 Task: Calculate the distance to the nearest equestrian center for horseback riding.
Action: Mouse moved to (210, 61)
Screenshot: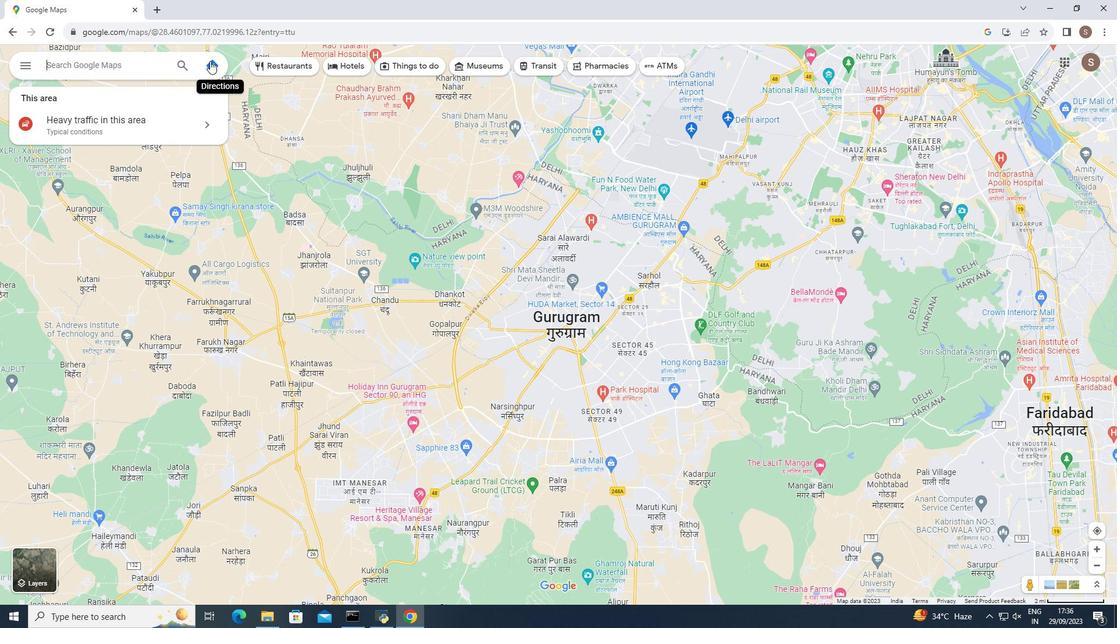 
Action: Mouse pressed left at (210, 61)
Screenshot: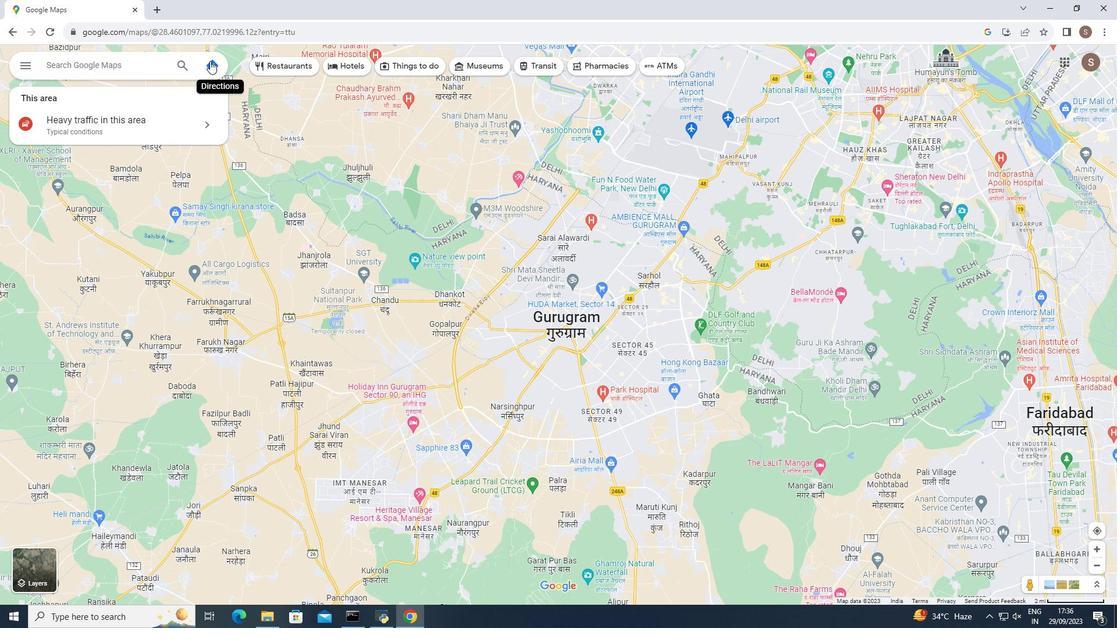 
Action: Mouse moved to (118, 97)
Screenshot: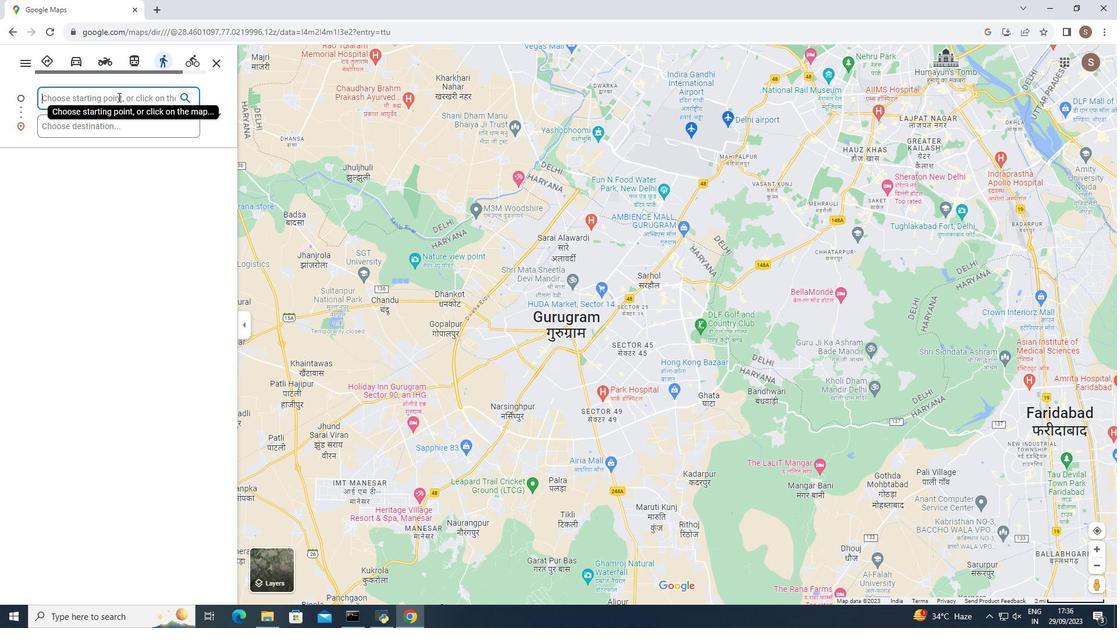 
Action: Mouse pressed left at (118, 97)
Screenshot: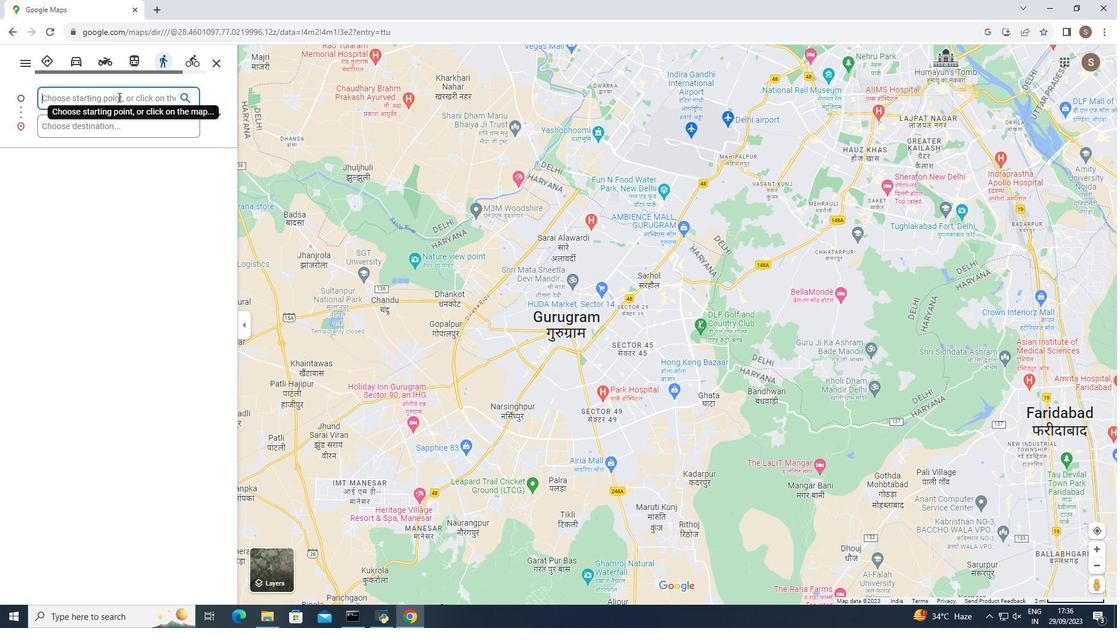 
Action: Mouse moved to (125, 98)
Screenshot: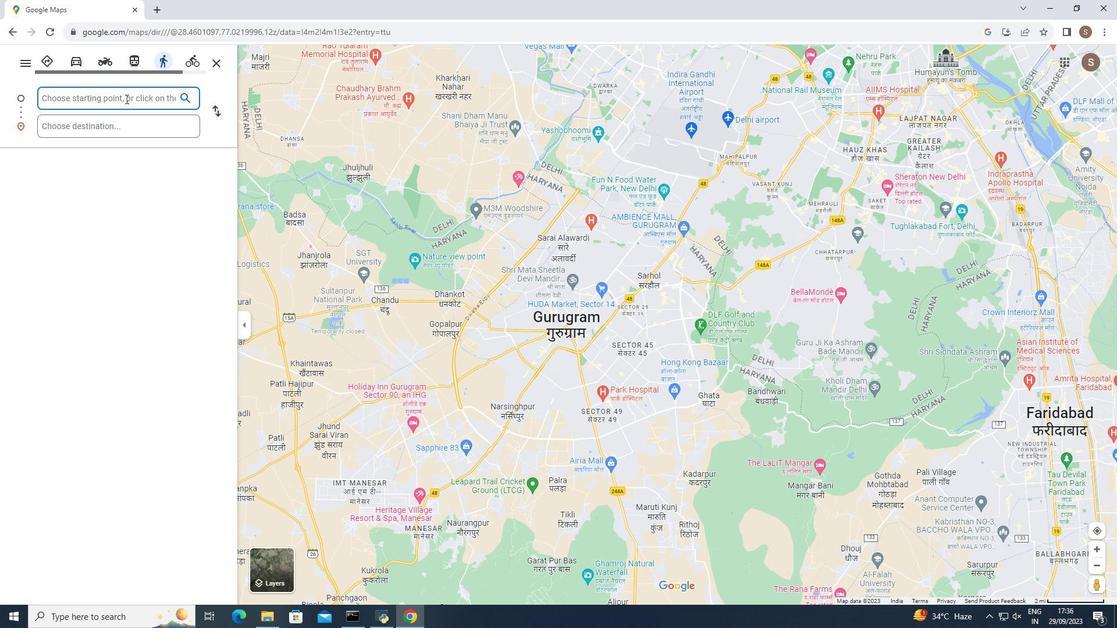 
Action: Key pressed eue<Key.backspace><Key.backspace>questrian<Key.space>center
Screenshot: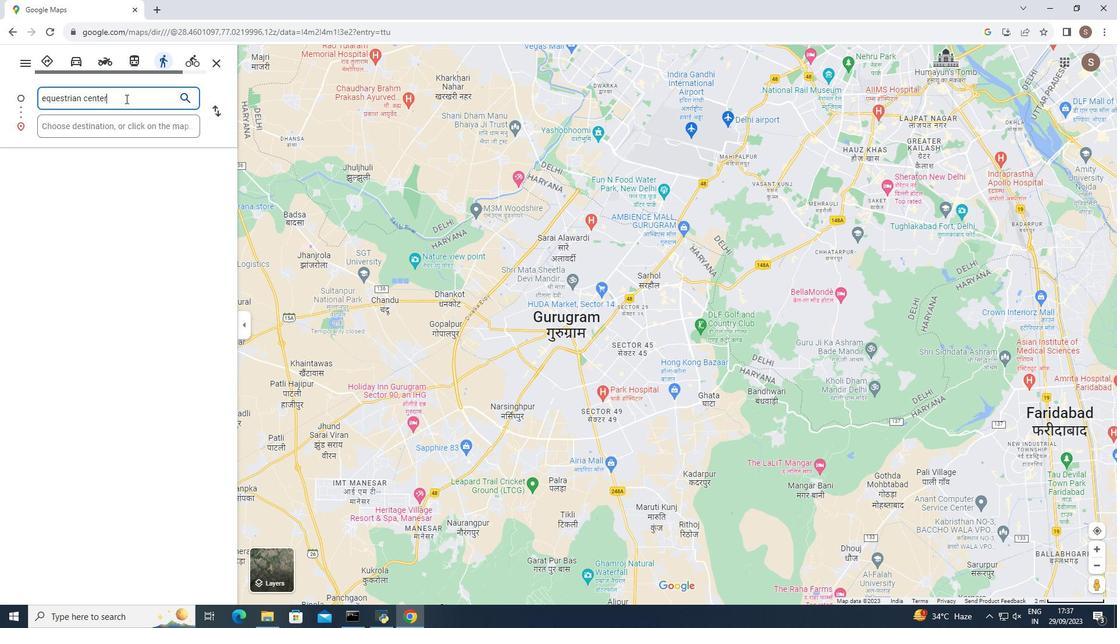 
Action: Mouse moved to (96, 122)
Screenshot: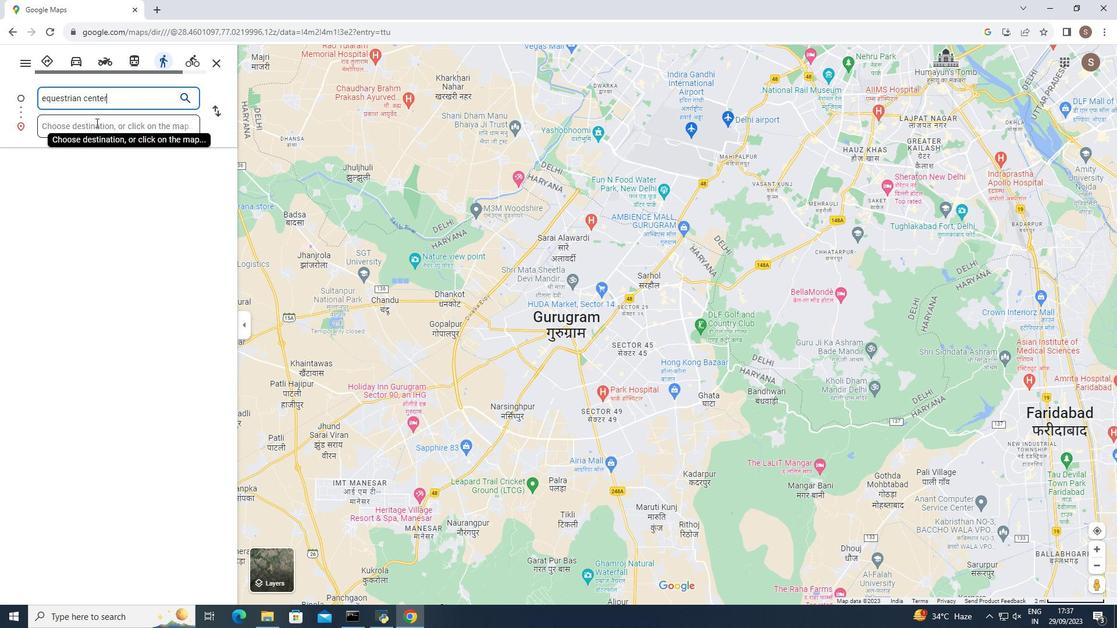 
Action: Mouse pressed left at (96, 122)
Screenshot: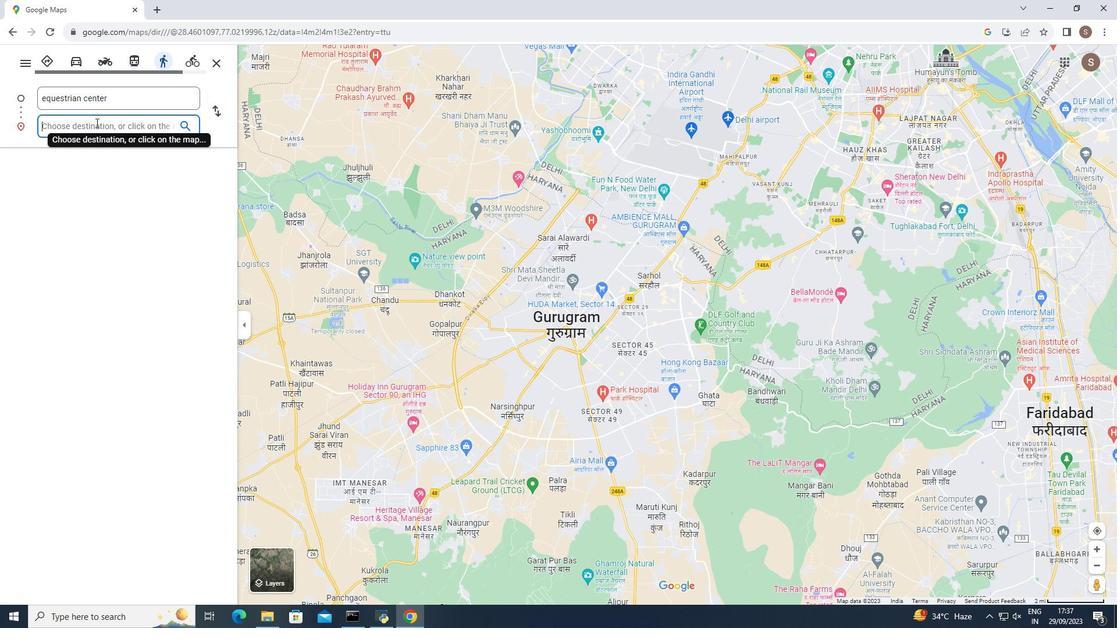 
Action: Mouse moved to (95, 117)
Screenshot: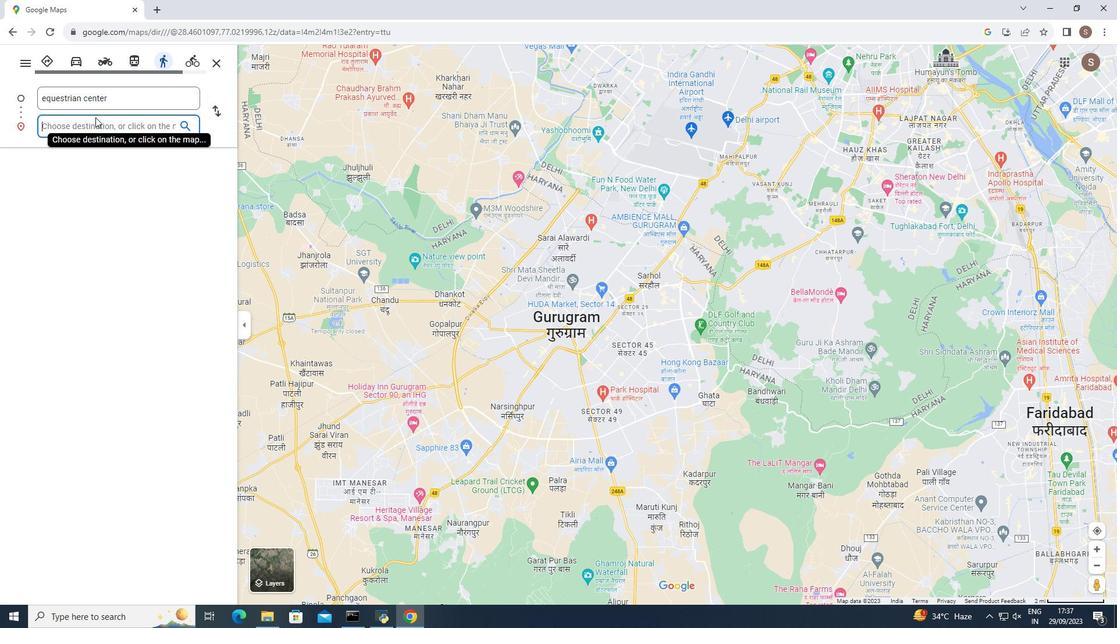 
Action: Key pressed horseback<Key.space>riding
Screenshot: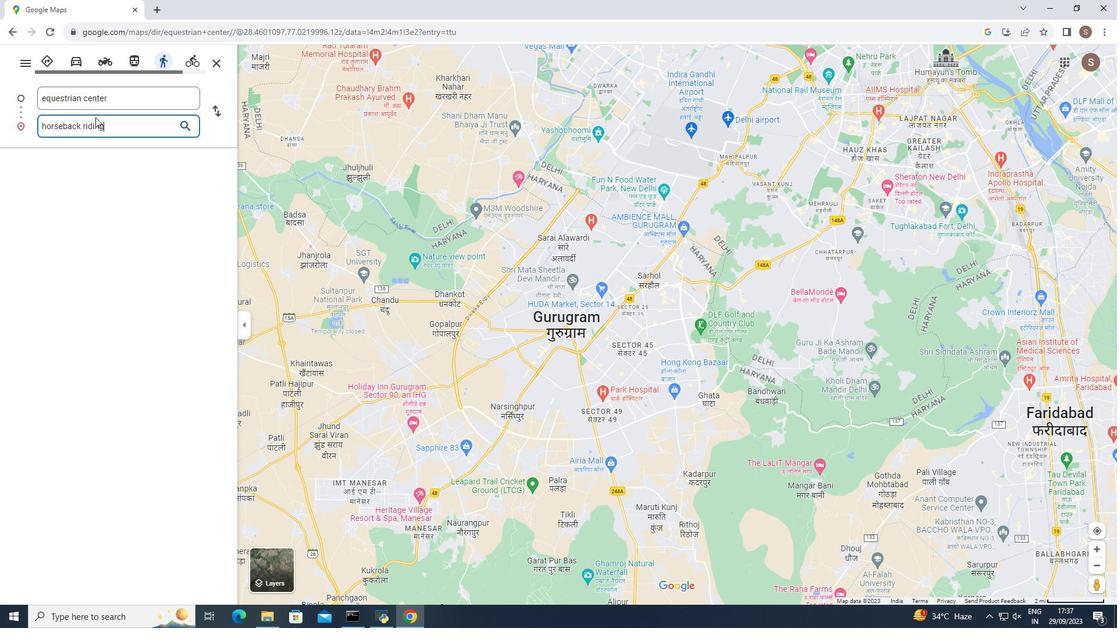 
Action: Mouse moved to (180, 126)
Screenshot: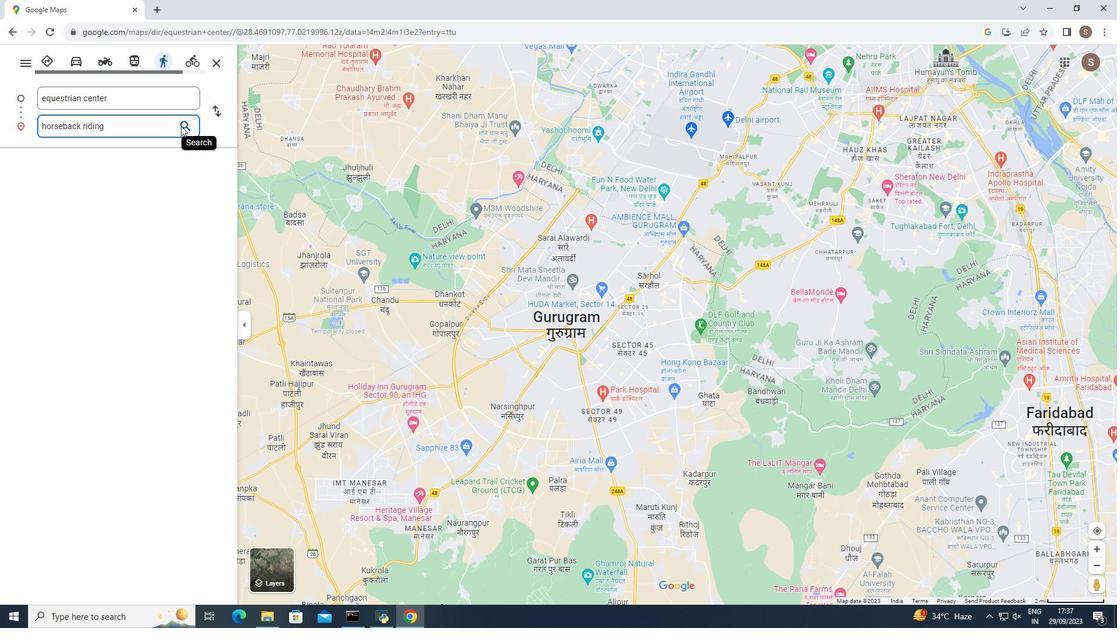 
Action: Mouse pressed left at (180, 126)
Screenshot: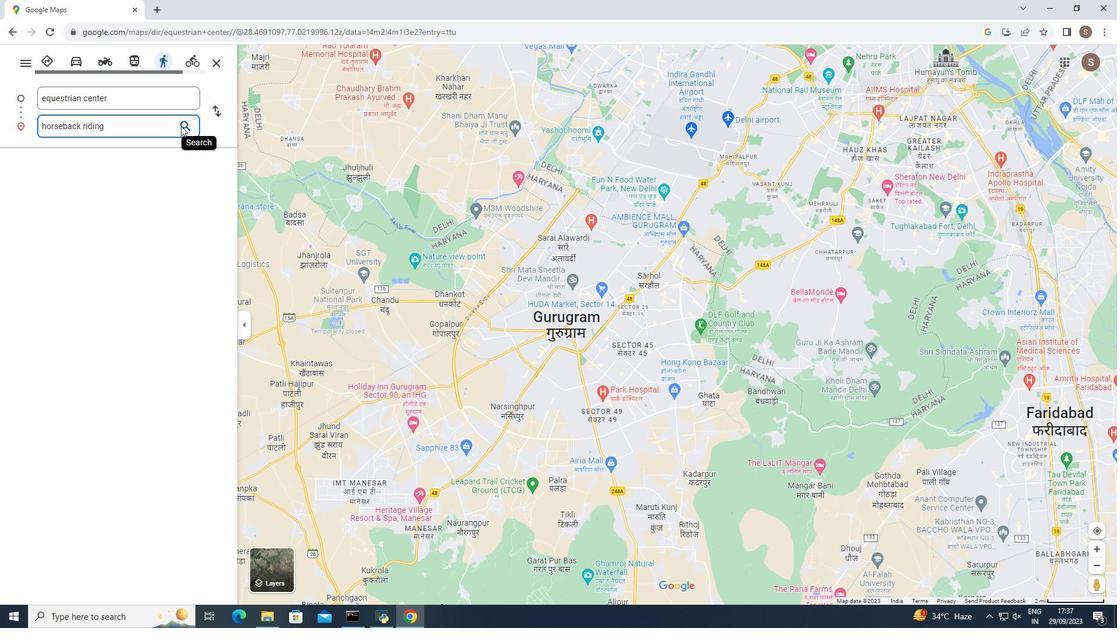 
Action: Mouse moved to (698, 439)
Screenshot: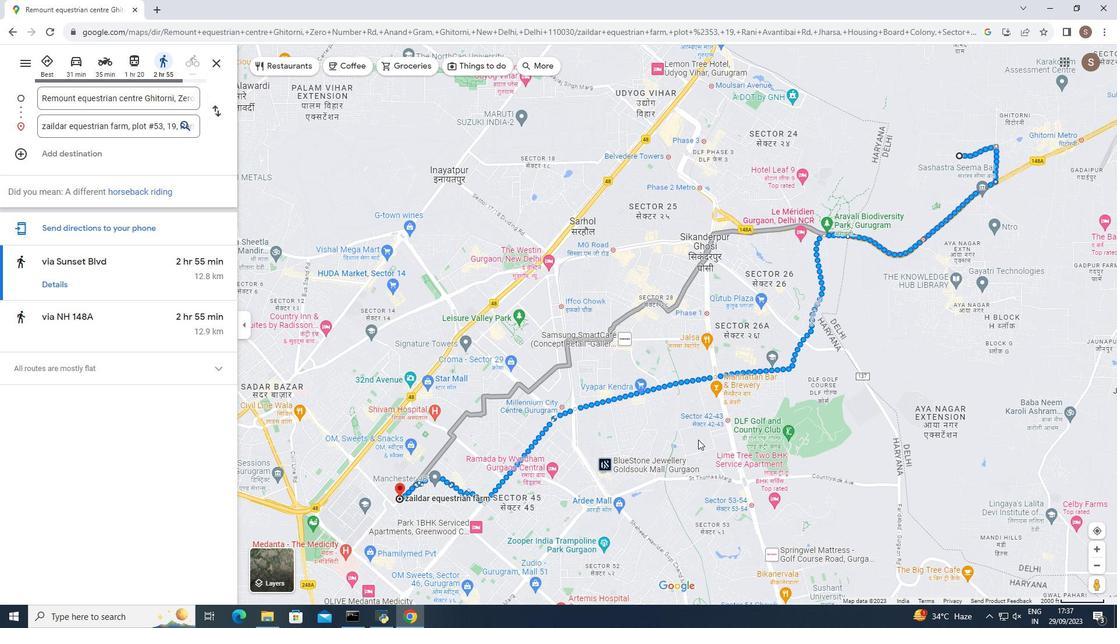 
